 Task: Create a due date automation trigger when advanced on, on the tuesday of the week a card is due add basic without the red label at 11:00 AM.
Action: Mouse moved to (904, 54)
Screenshot: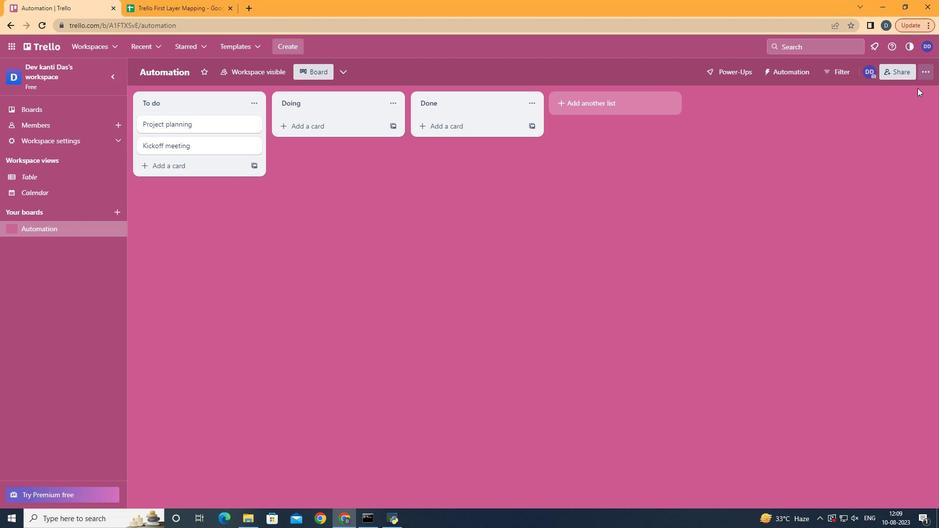 
Action: Mouse pressed left at (904, 54)
Screenshot: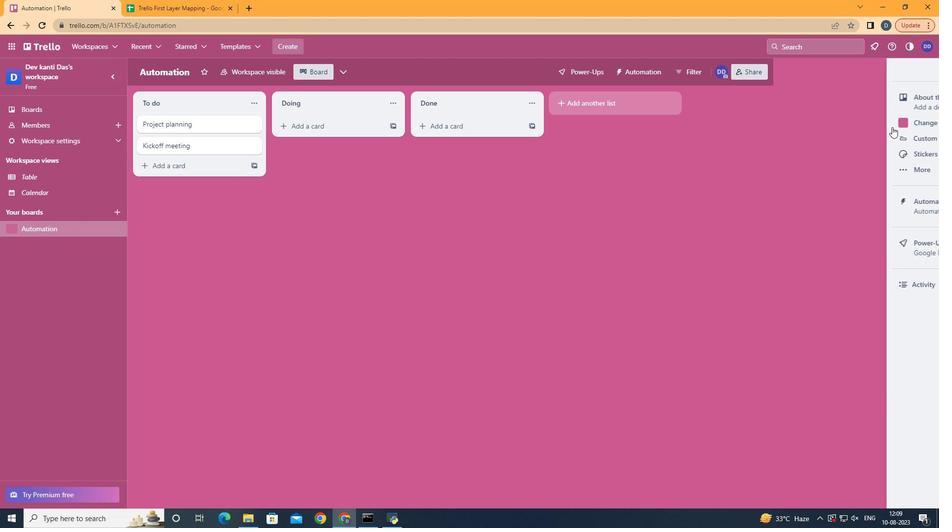 
Action: Mouse moved to (825, 184)
Screenshot: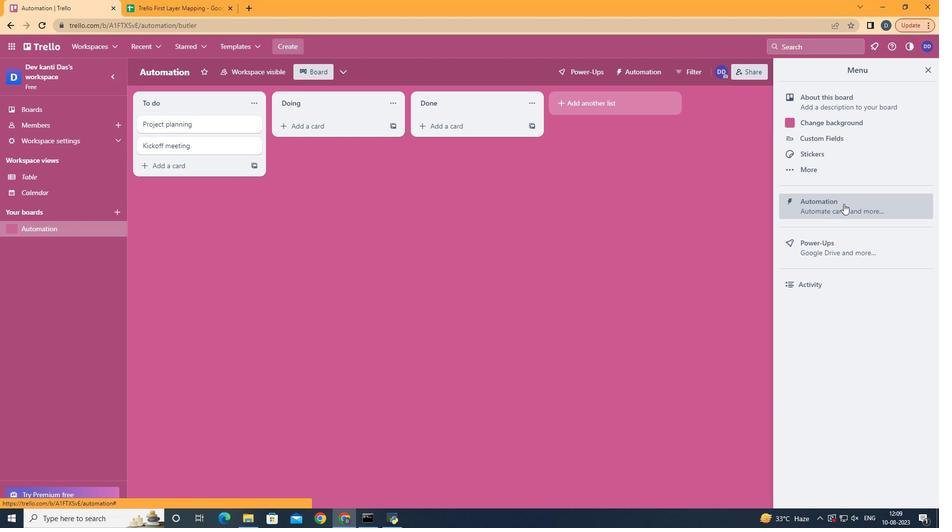 
Action: Mouse pressed left at (825, 184)
Screenshot: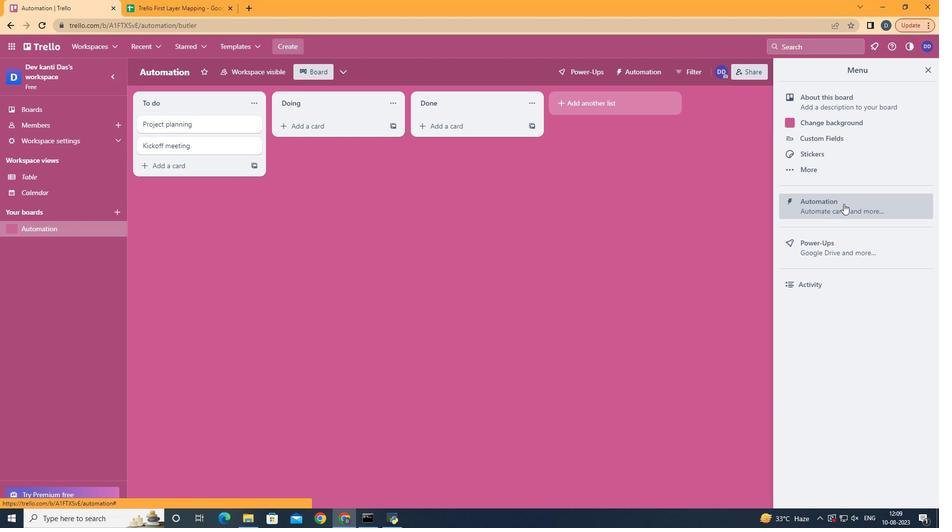 
Action: Mouse moved to (157, 172)
Screenshot: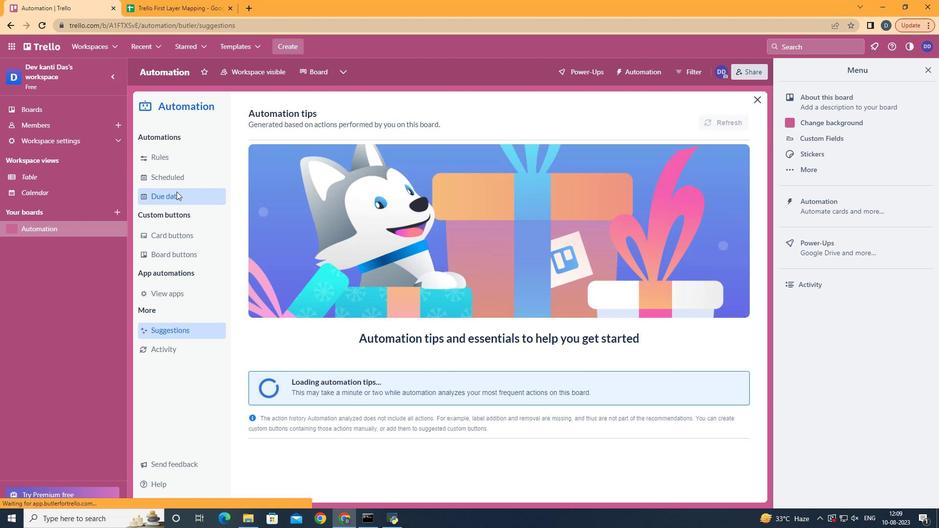 
Action: Mouse pressed left at (157, 172)
Screenshot: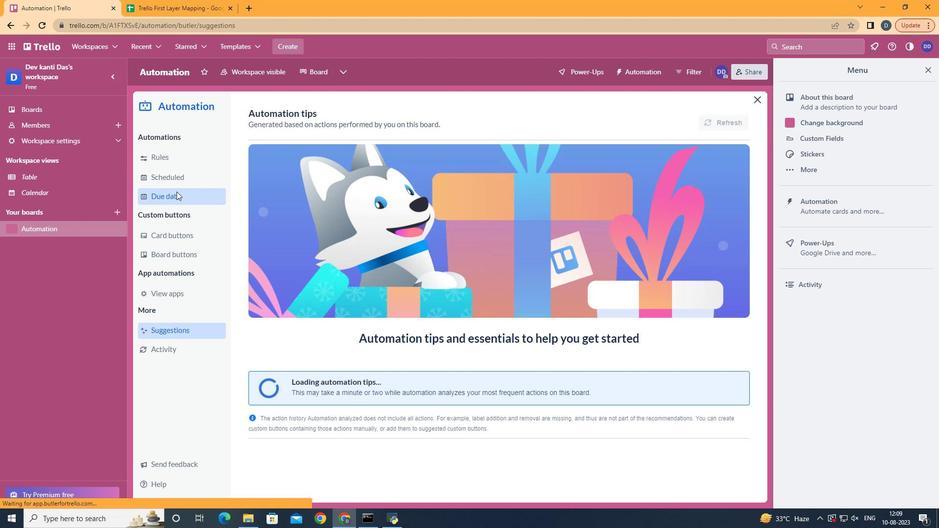 
Action: Mouse moved to (671, 96)
Screenshot: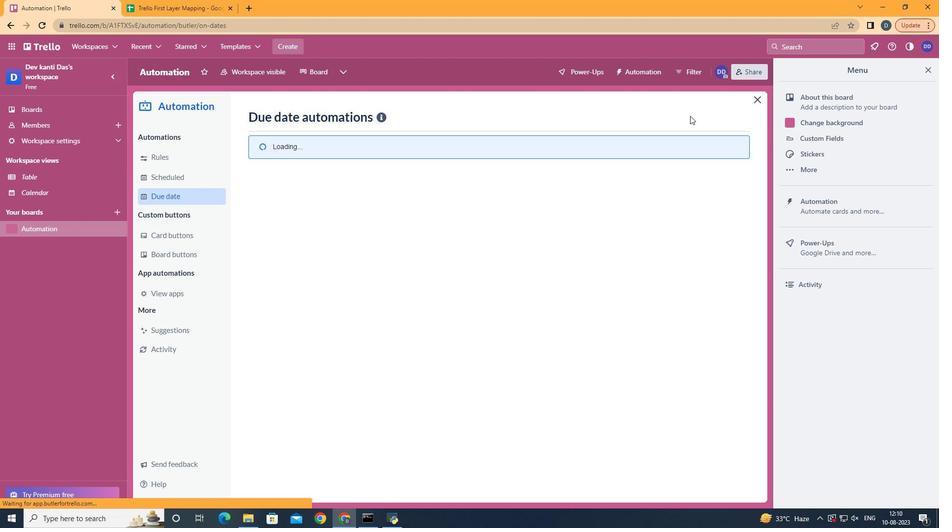 
Action: Mouse pressed left at (671, 96)
Screenshot: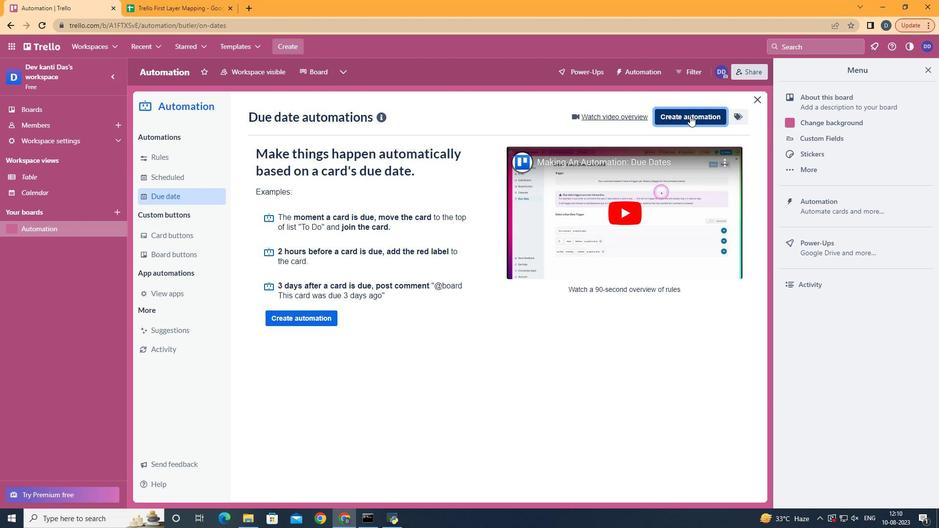 
Action: Mouse moved to (484, 197)
Screenshot: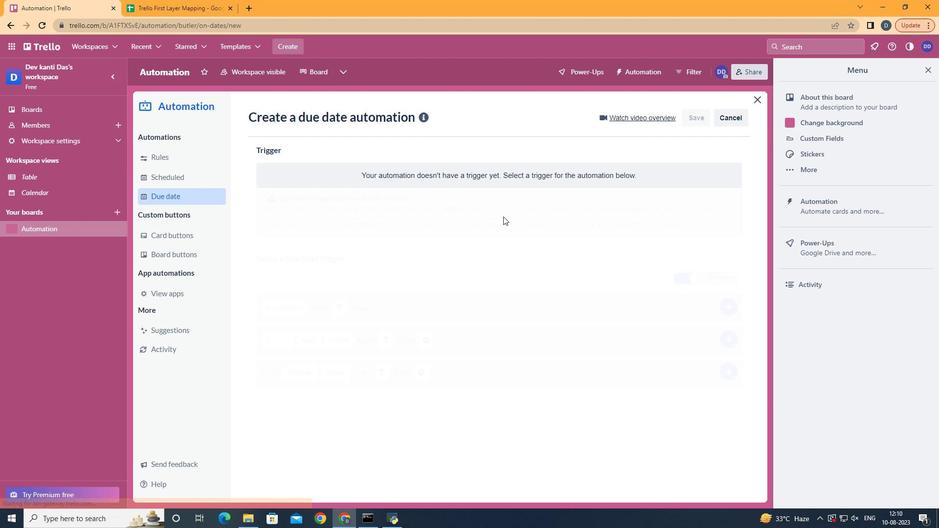 
Action: Mouse pressed left at (484, 197)
Screenshot: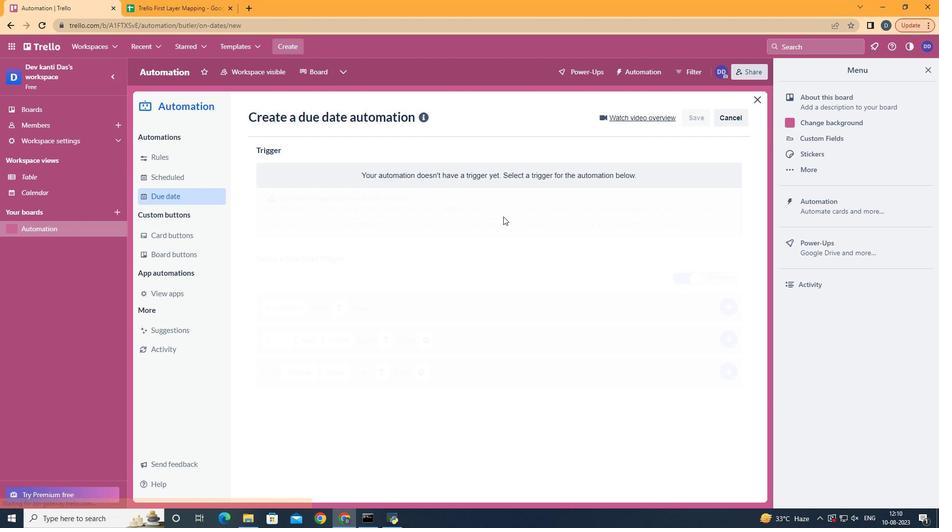 
Action: Mouse moved to (296, 255)
Screenshot: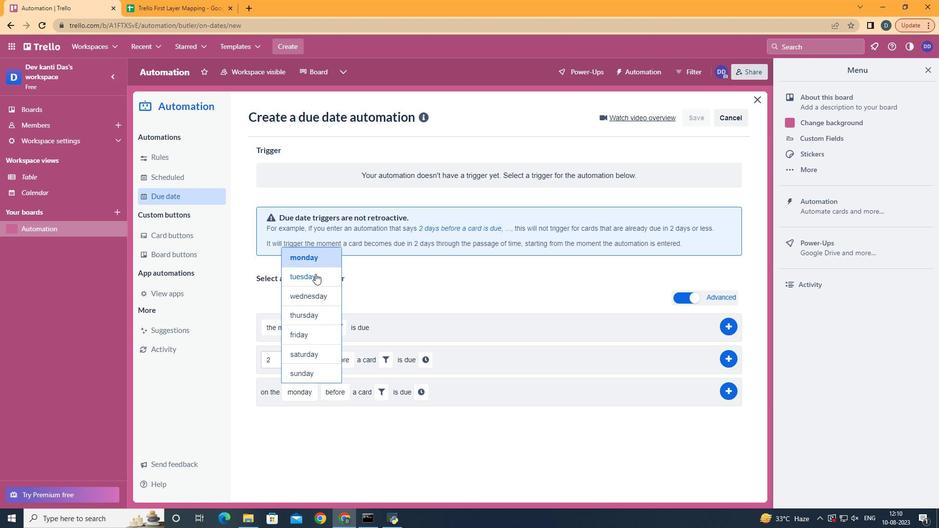 
Action: Mouse pressed left at (296, 255)
Screenshot: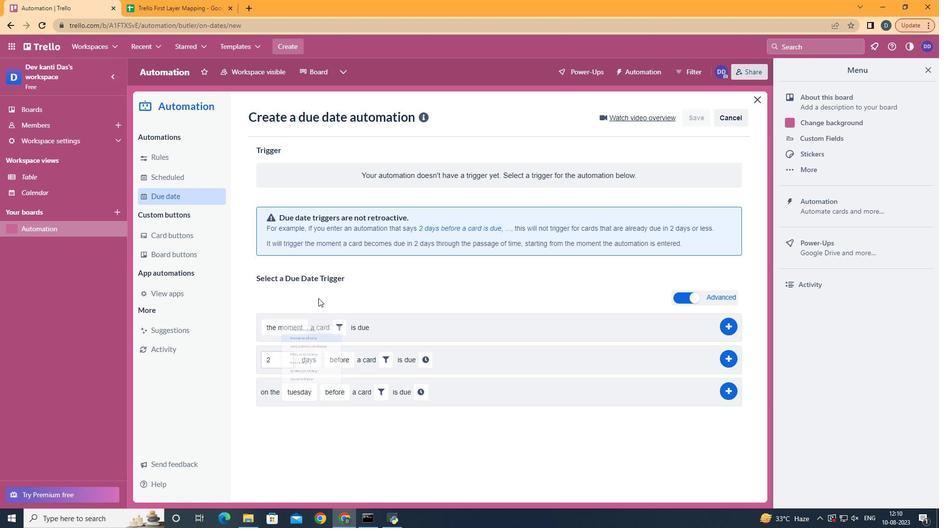 
Action: Mouse moved to (326, 423)
Screenshot: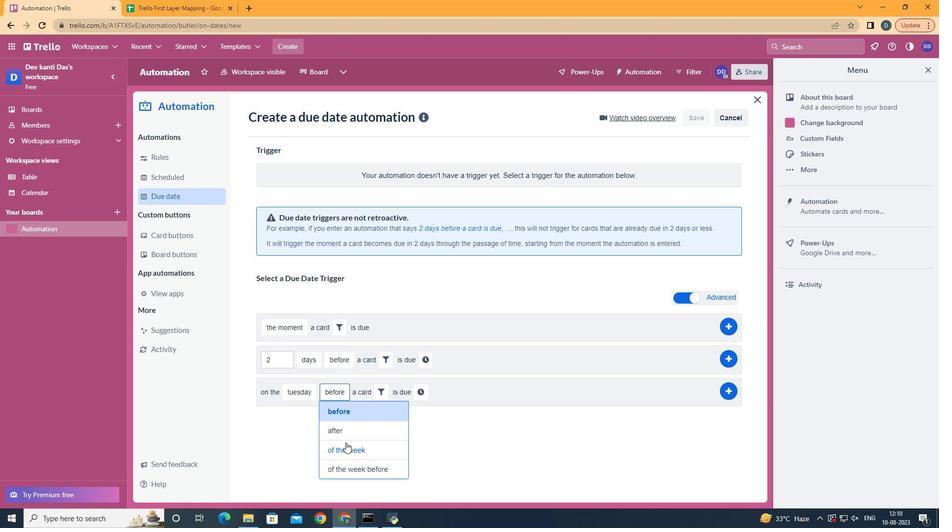 
Action: Mouse pressed left at (326, 423)
Screenshot: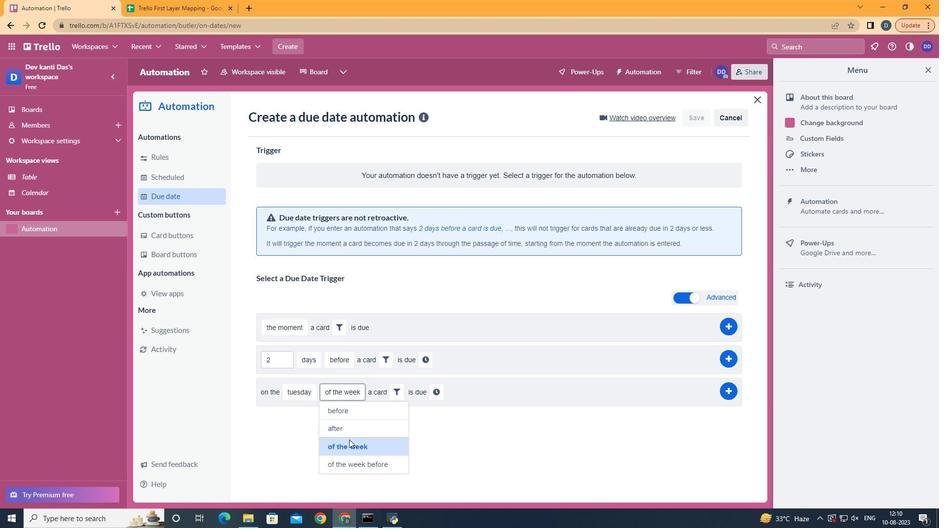 
Action: Mouse moved to (375, 371)
Screenshot: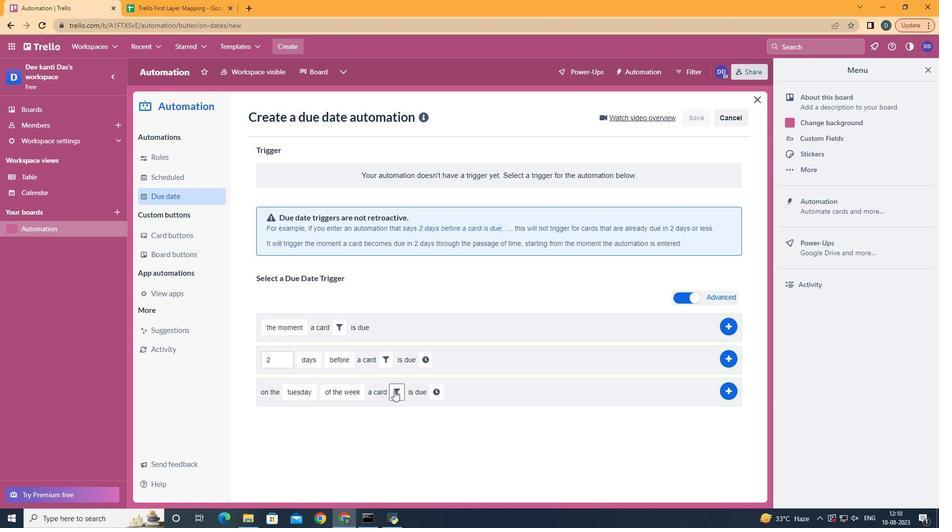 
Action: Mouse pressed left at (375, 371)
Screenshot: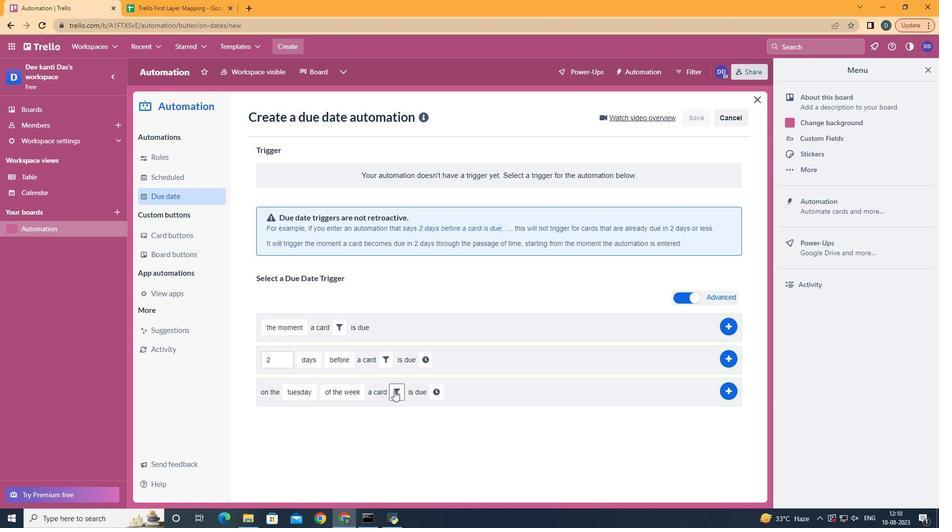 
Action: Mouse moved to (416, 425)
Screenshot: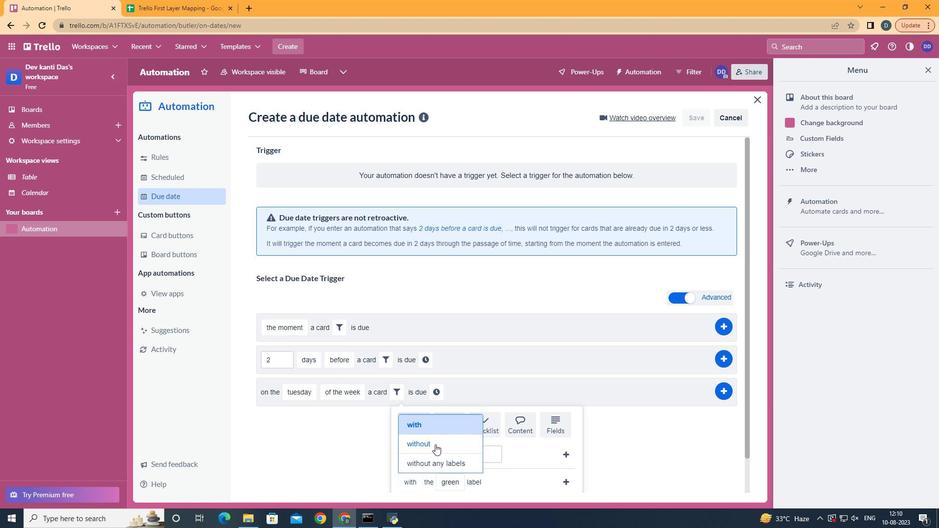 
Action: Mouse pressed left at (416, 425)
Screenshot: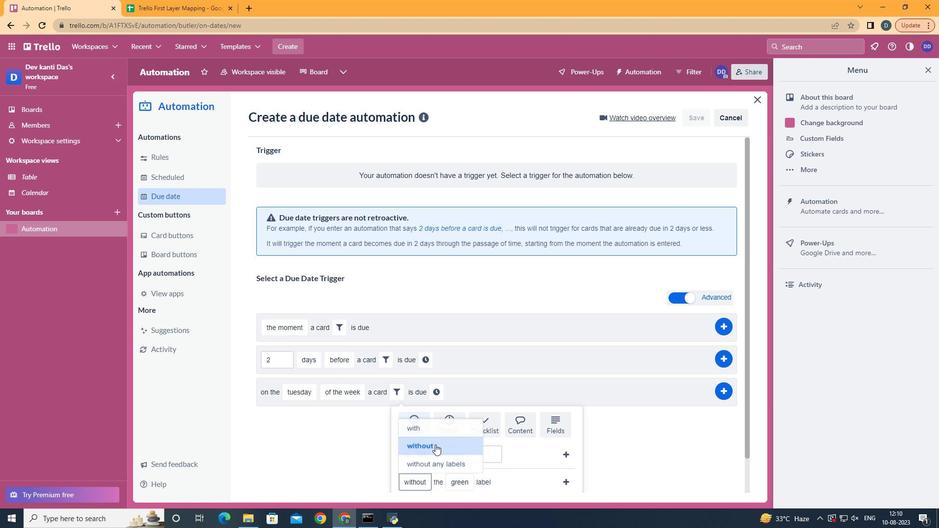 
Action: Mouse moved to (442, 403)
Screenshot: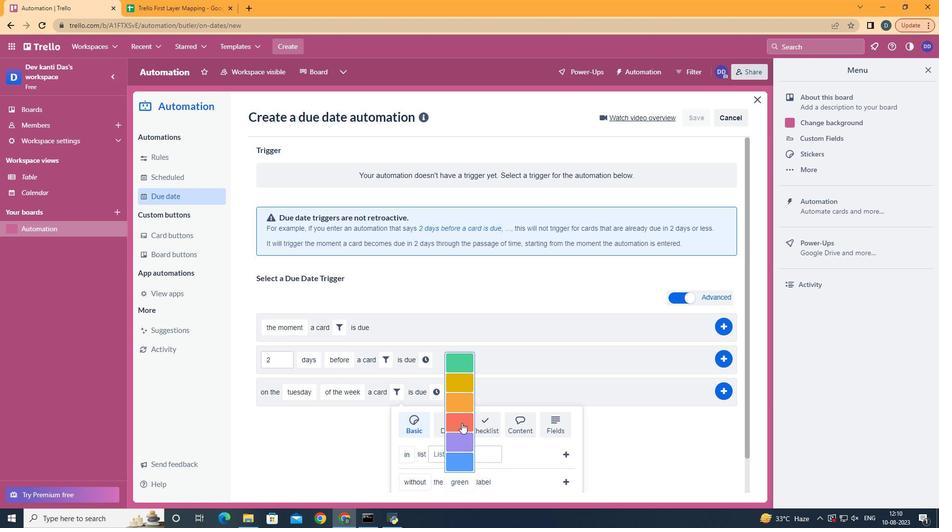 
Action: Mouse pressed left at (442, 403)
Screenshot: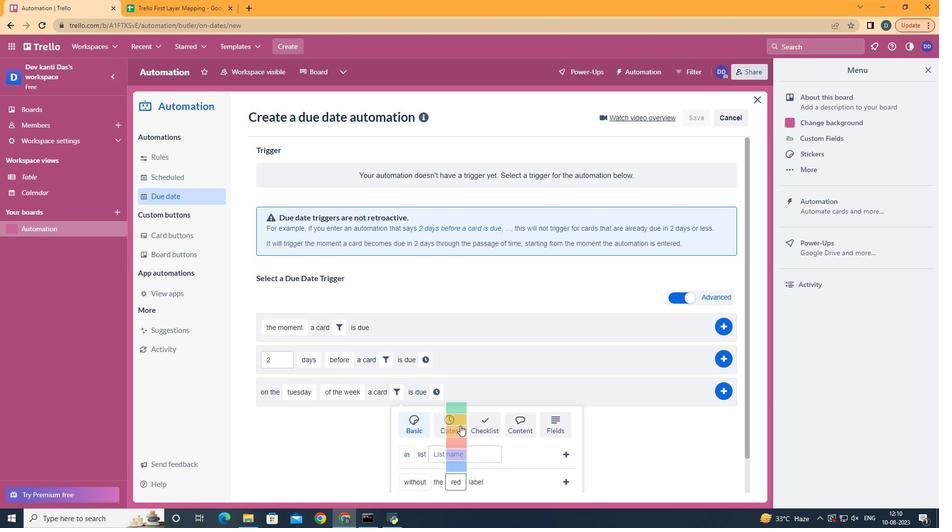 
Action: Mouse moved to (542, 460)
Screenshot: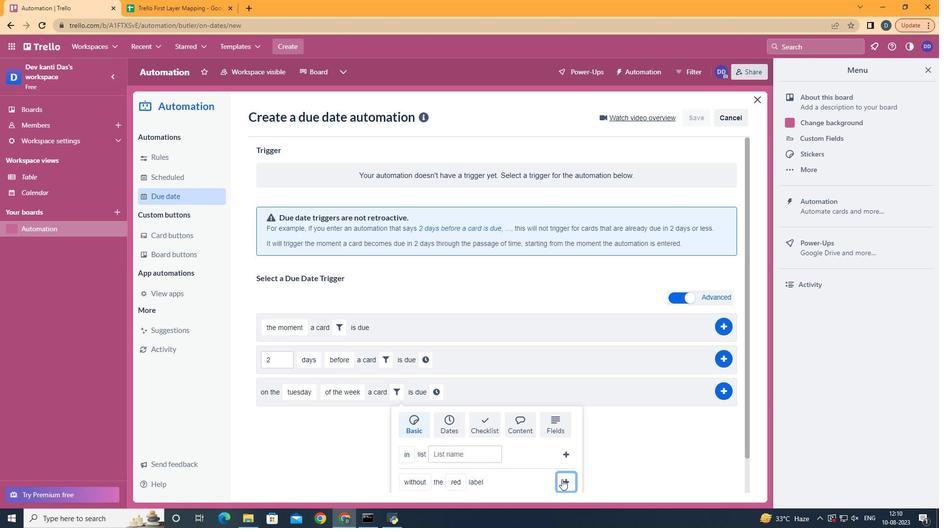 
Action: Mouse pressed left at (542, 460)
Screenshot: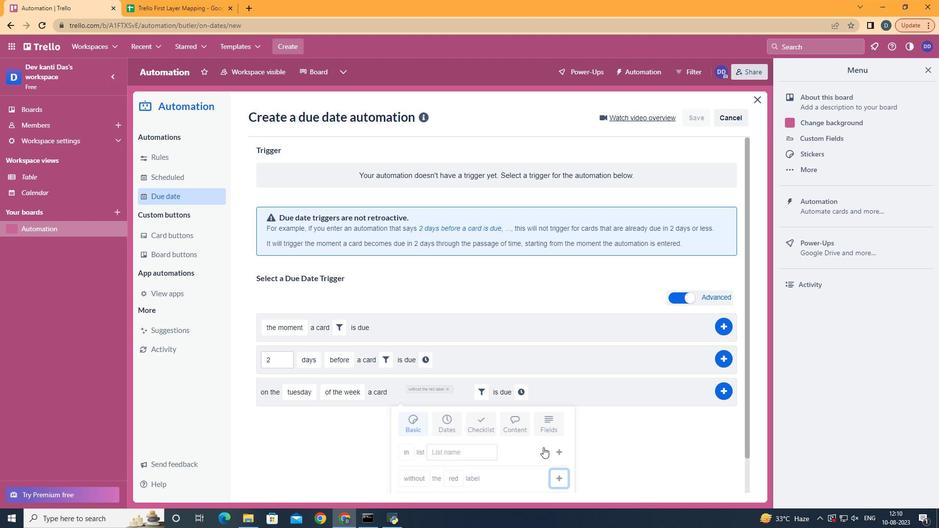 
Action: Mouse moved to (507, 376)
Screenshot: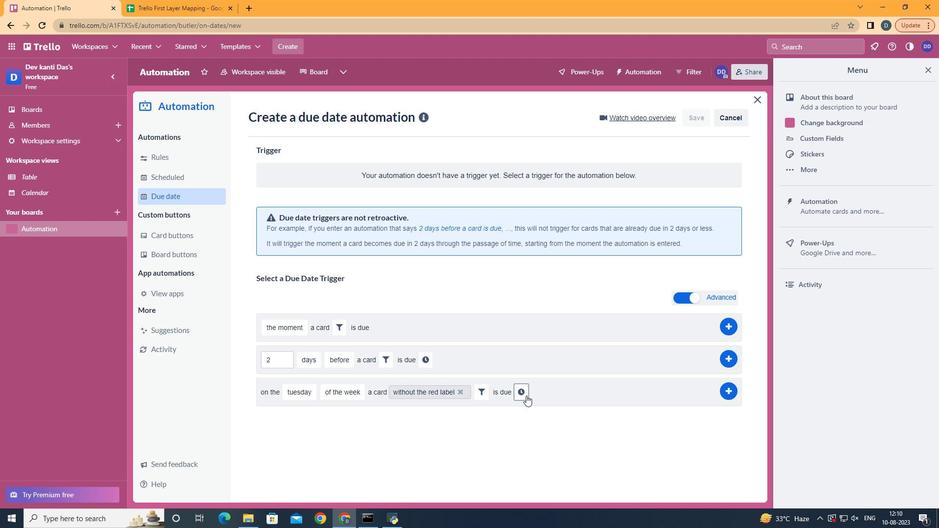 
Action: Mouse pressed left at (507, 376)
Screenshot: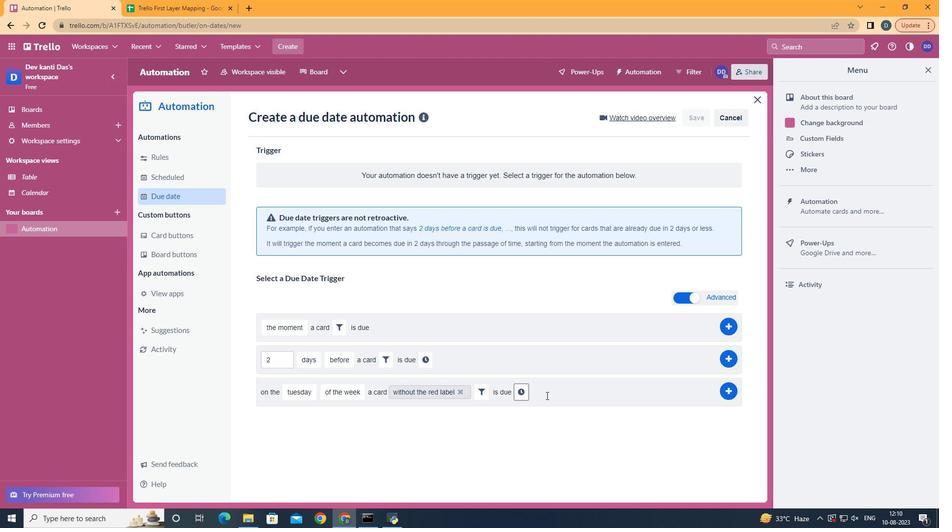 
Action: Mouse moved to (534, 376)
Screenshot: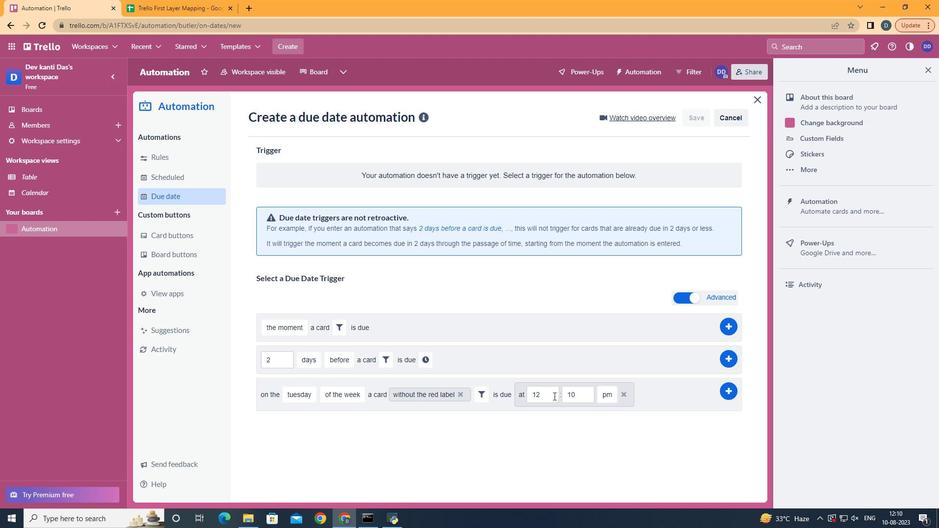 
Action: Mouse pressed left at (534, 376)
Screenshot: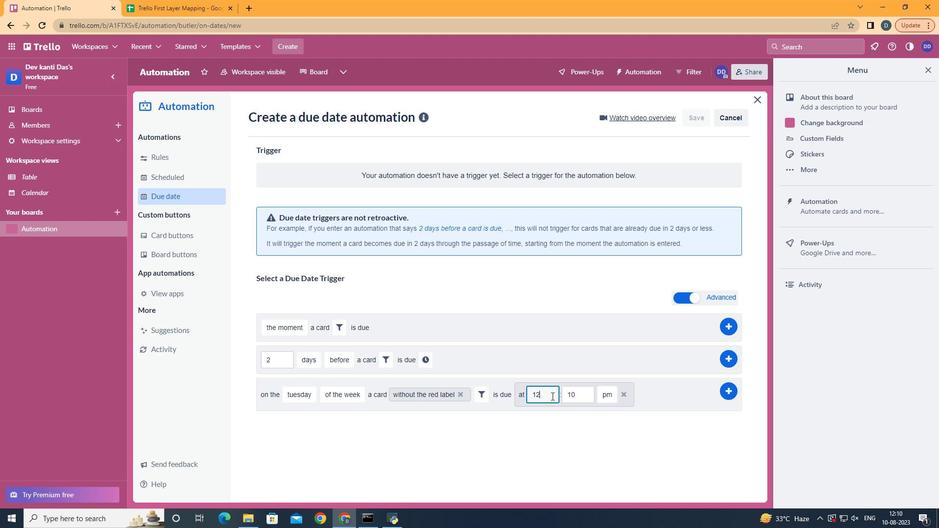 
Action: Mouse moved to (532, 376)
Screenshot: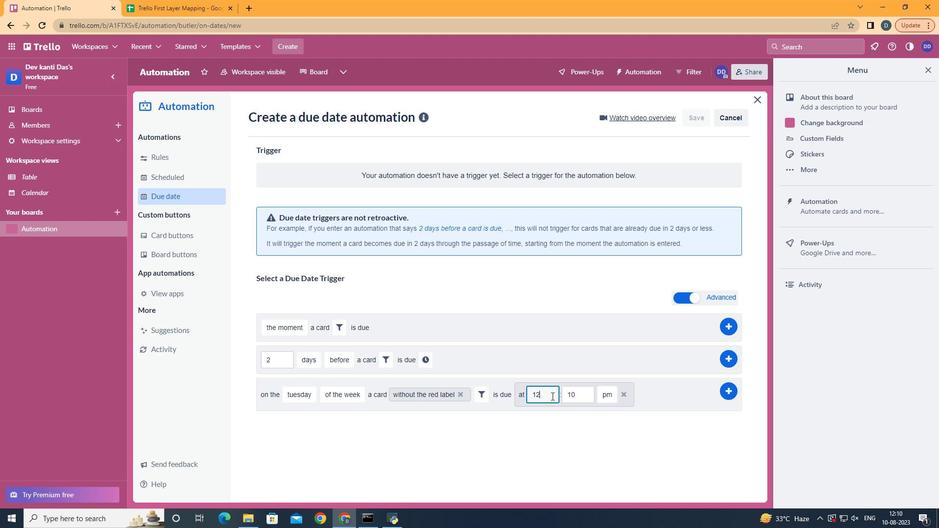 
Action: Key pressed <Key.backspace>1
Screenshot: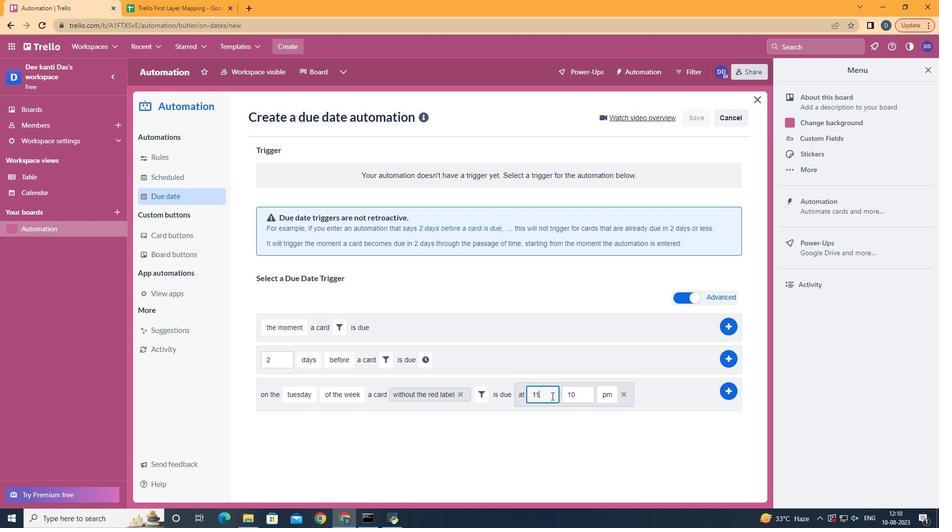 
Action: Mouse moved to (561, 374)
Screenshot: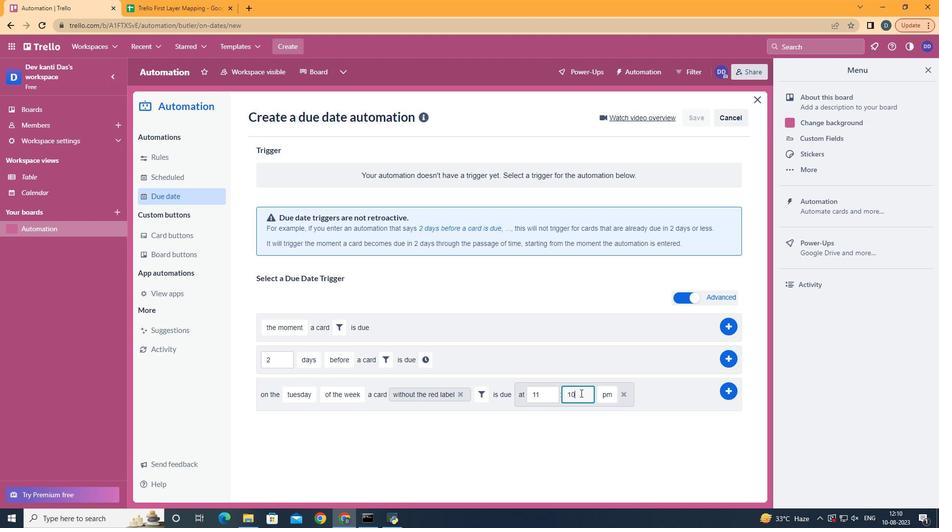 
Action: Mouse pressed left at (561, 374)
Screenshot: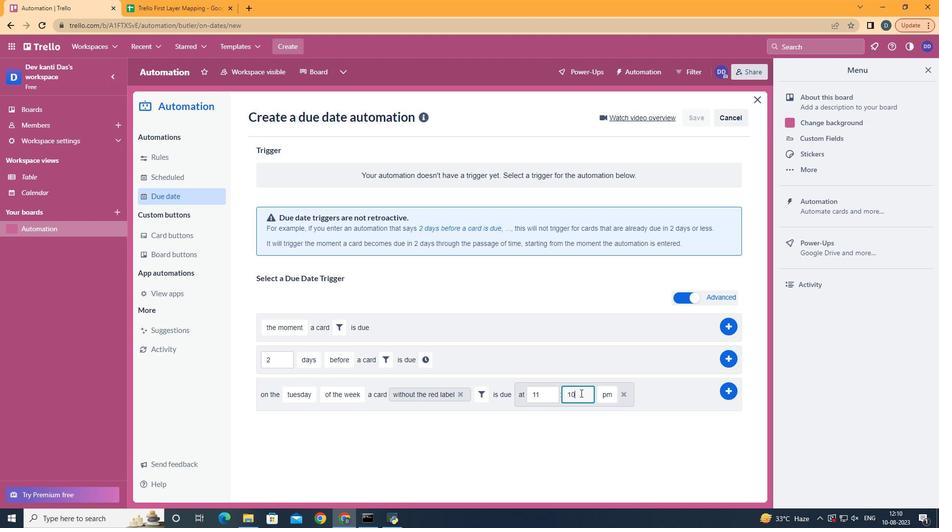 
Action: Key pressed <Key.backspace>
Screenshot: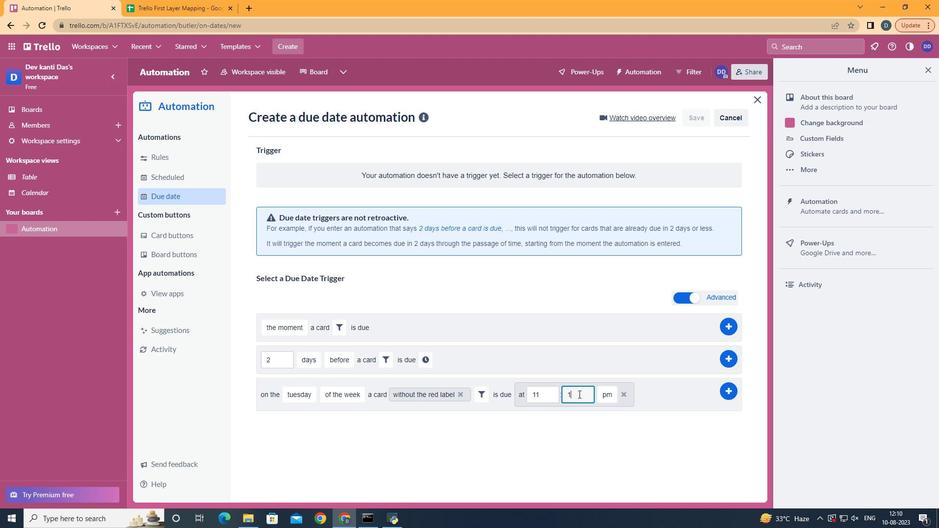
Action: Mouse moved to (559, 375)
Screenshot: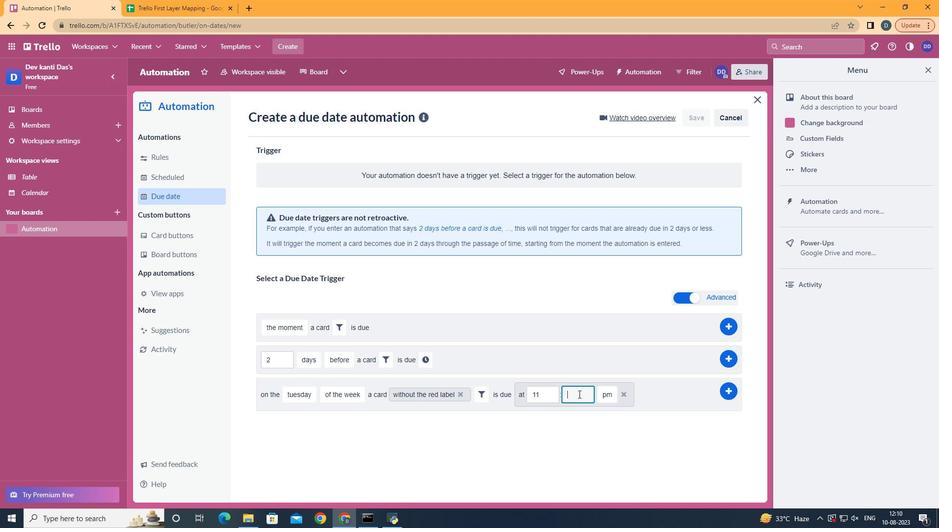 
Action: Key pressed <Key.backspace>00
Screenshot: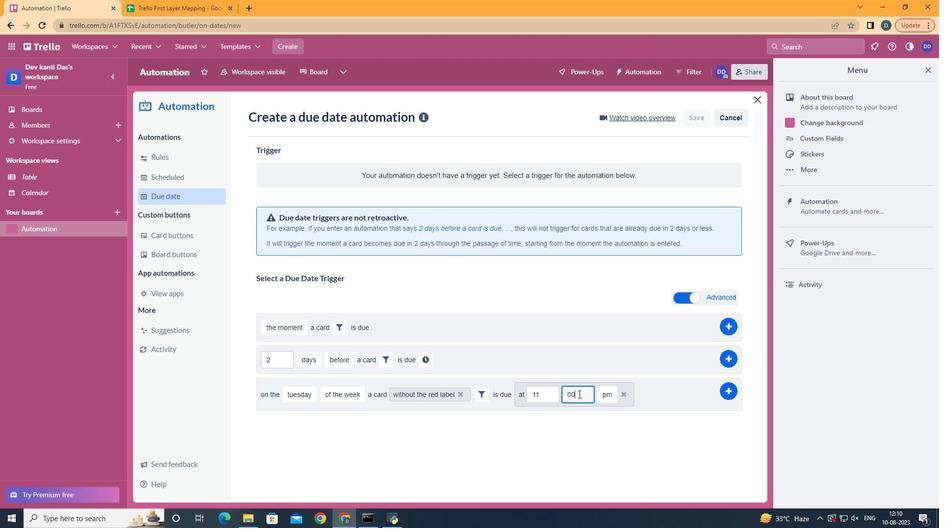 
Action: Mouse moved to (582, 391)
Screenshot: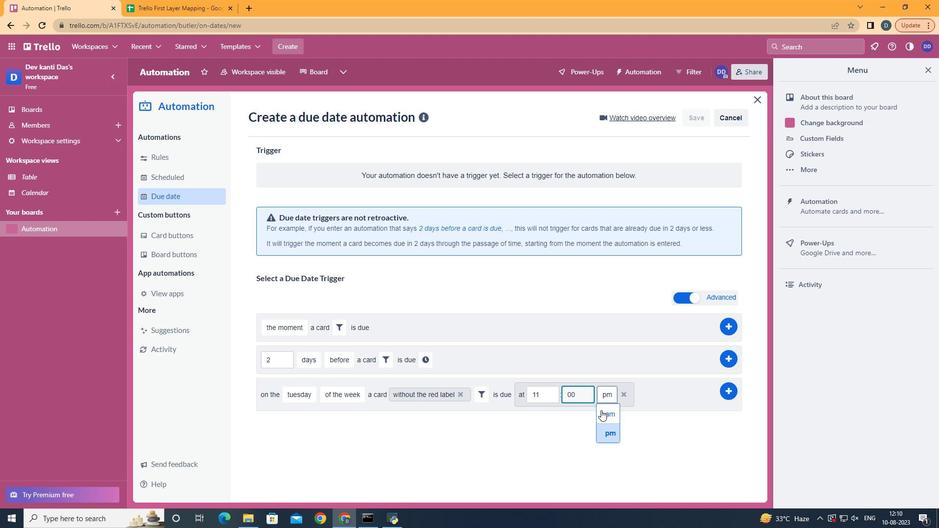 
Action: Mouse pressed left at (582, 391)
Screenshot: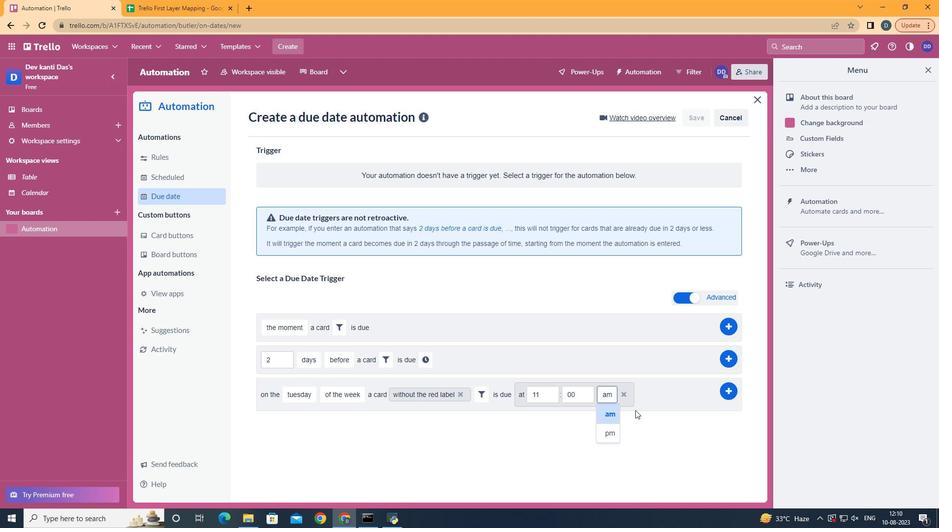 
Action: Mouse moved to (706, 372)
Screenshot: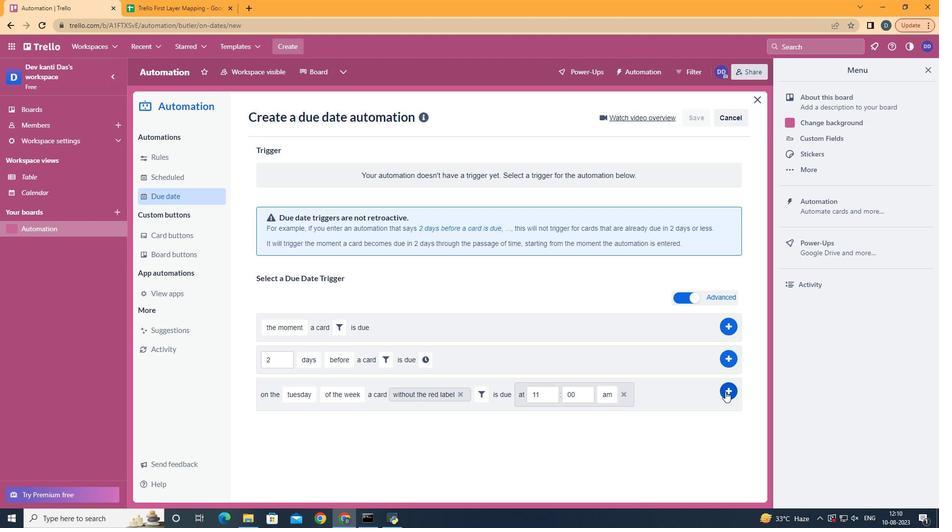 
Action: Mouse pressed left at (706, 372)
Screenshot: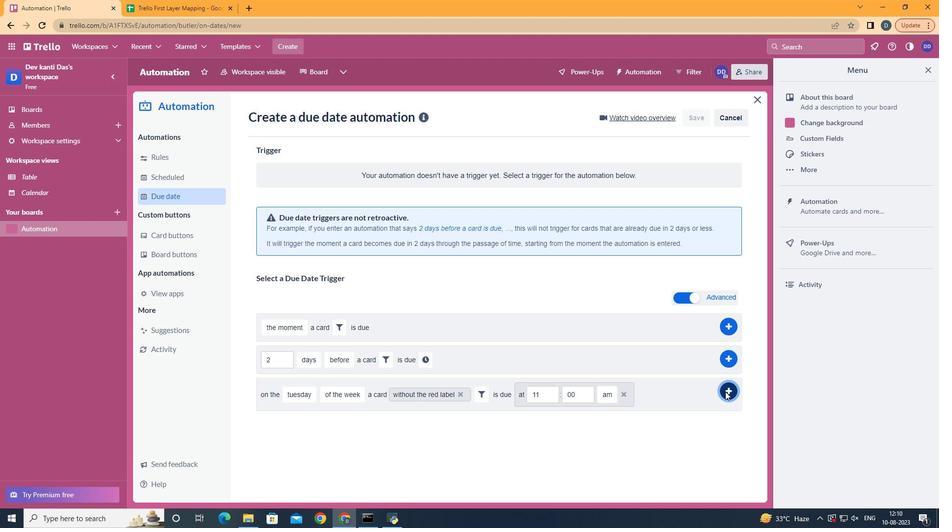 
Action: Mouse moved to (498, 178)
Screenshot: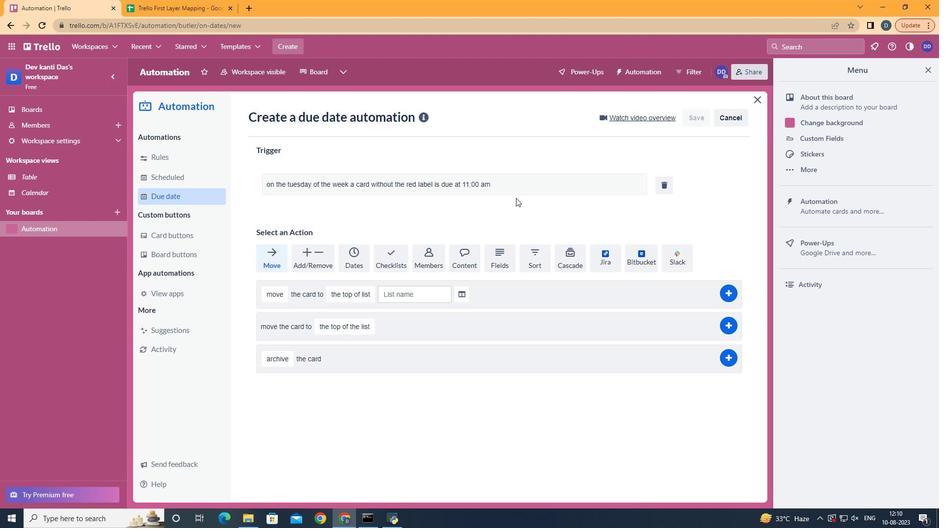 
